 Task: Check the percentage active listings of tile in the last 3 years.
Action: Mouse moved to (810, 190)
Screenshot: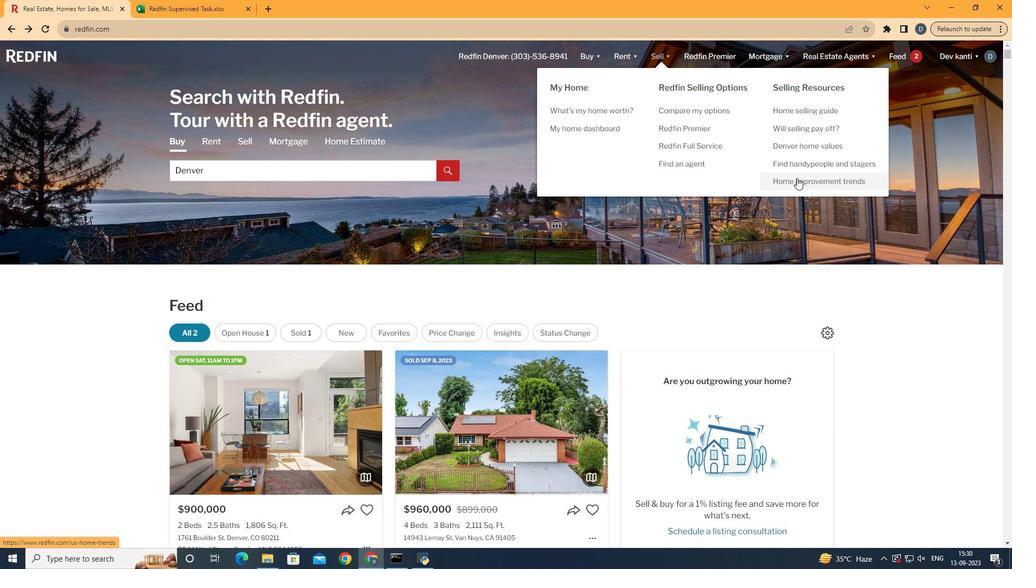 
Action: Mouse pressed left at (810, 190)
Screenshot: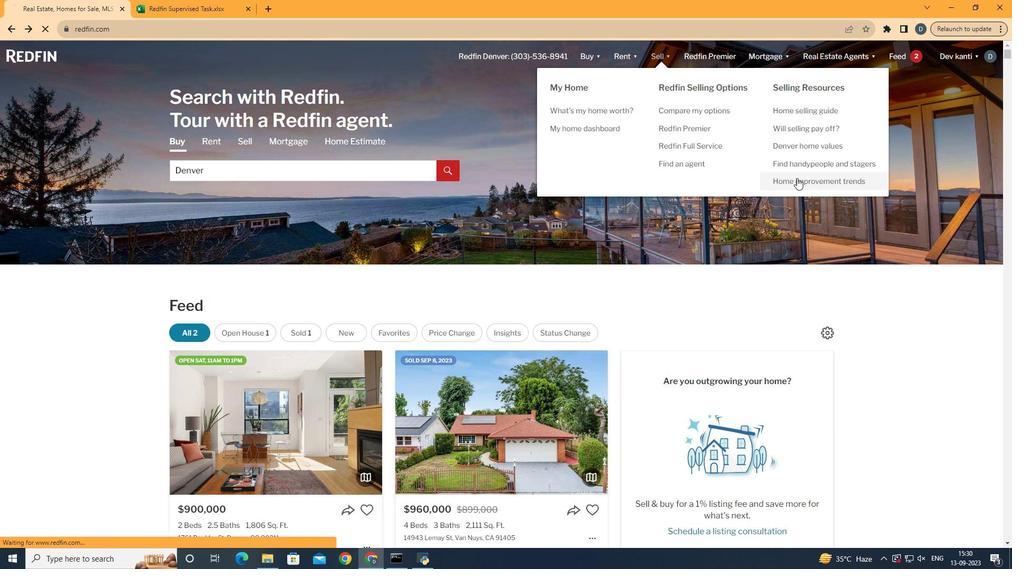 
Action: Mouse moved to (276, 212)
Screenshot: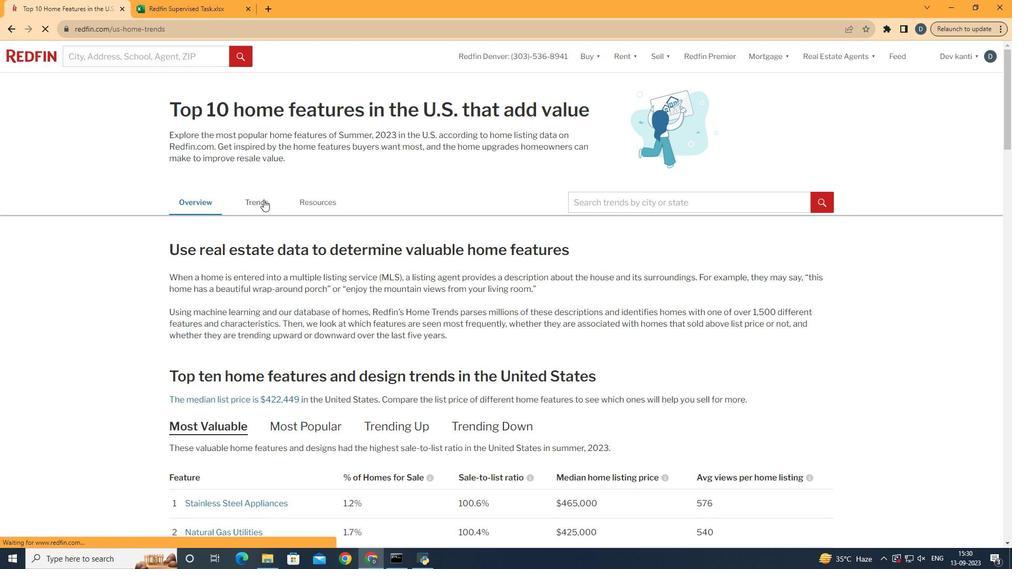 
Action: Mouse pressed left at (276, 212)
Screenshot: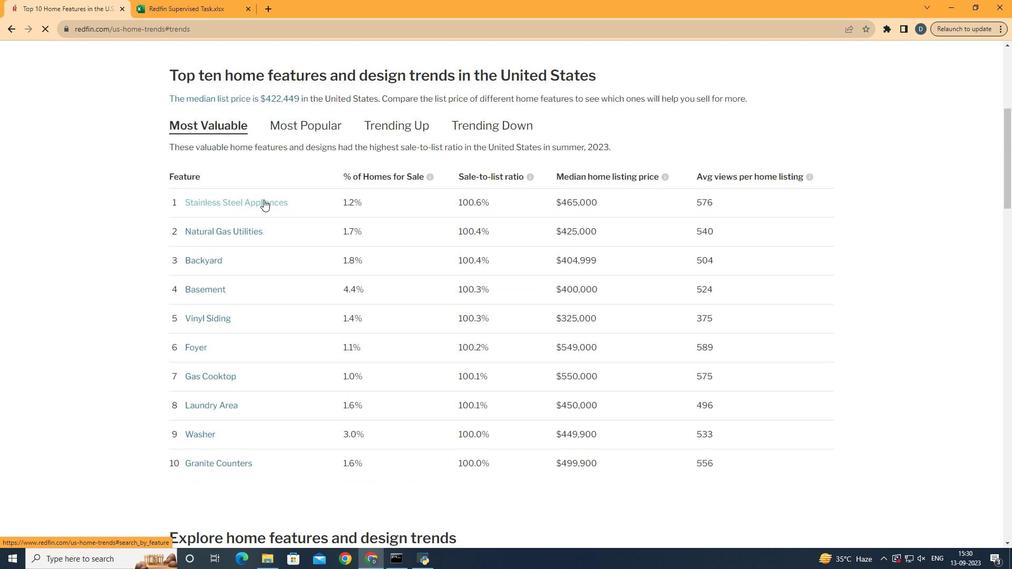 
Action: Mouse moved to (305, 225)
Screenshot: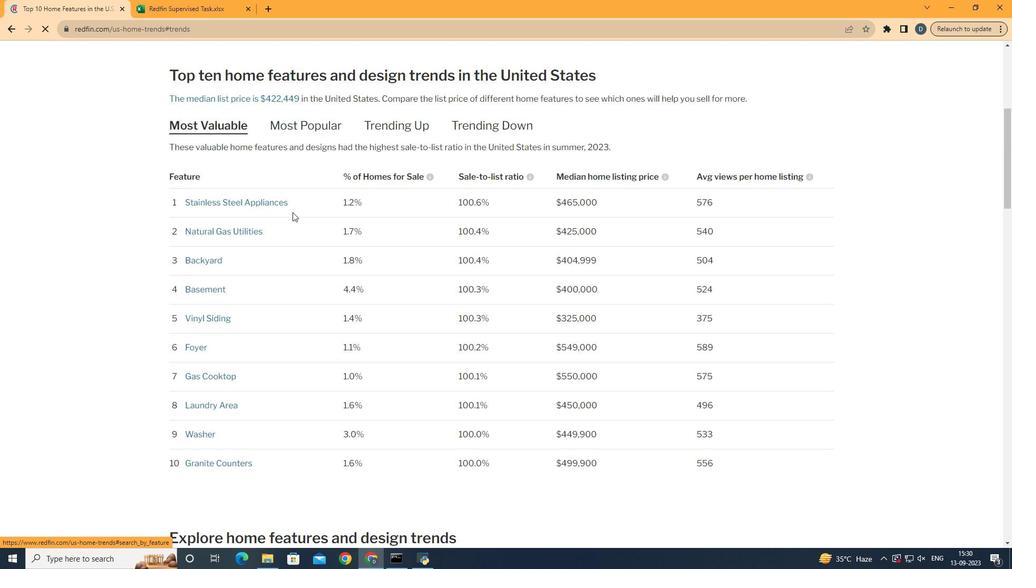 
Action: Mouse scrolled (305, 224) with delta (0, 0)
Screenshot: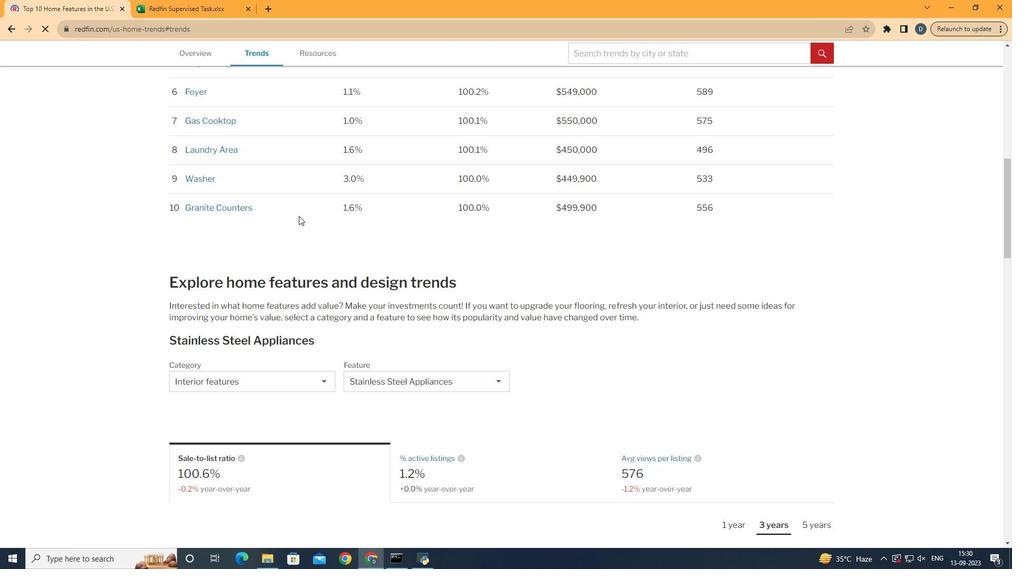 
Action: Mouse moved to (305, 226)
Screenshot: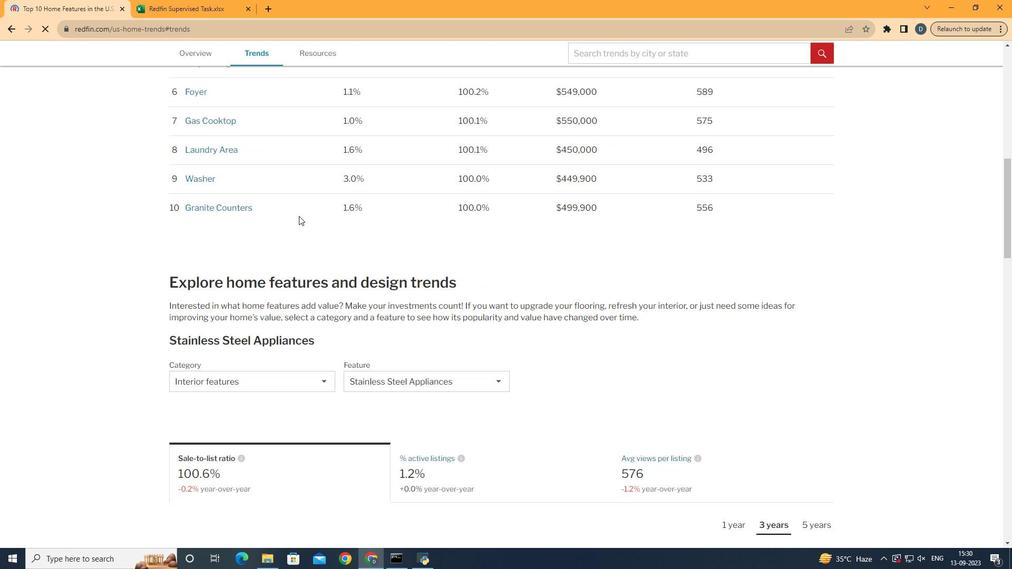 
Action: Mouse scrolled (305, 225) with delta (0, 0)
Screenshot: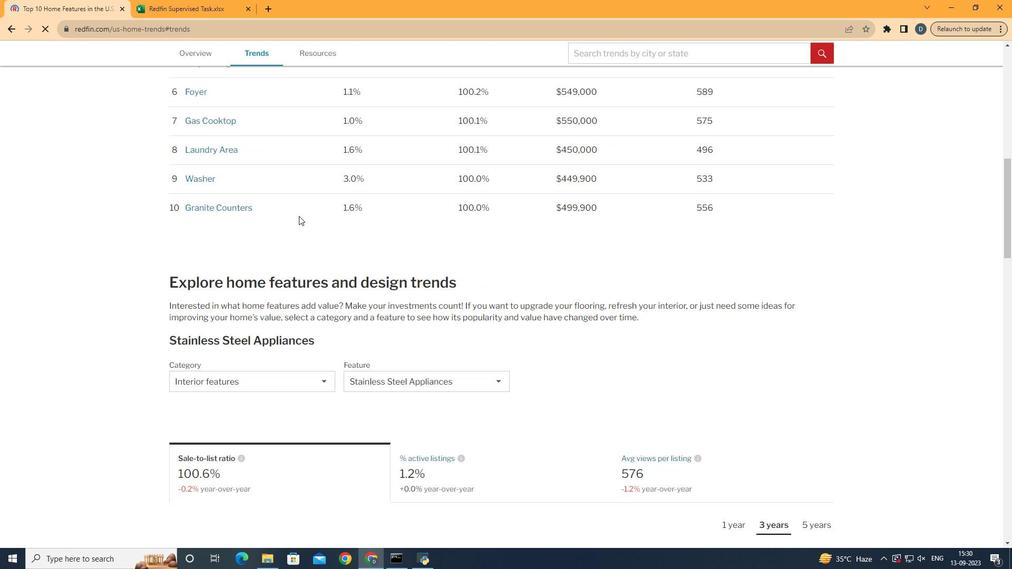 
Action: Mouse moved to (308, 227)
Screenshot: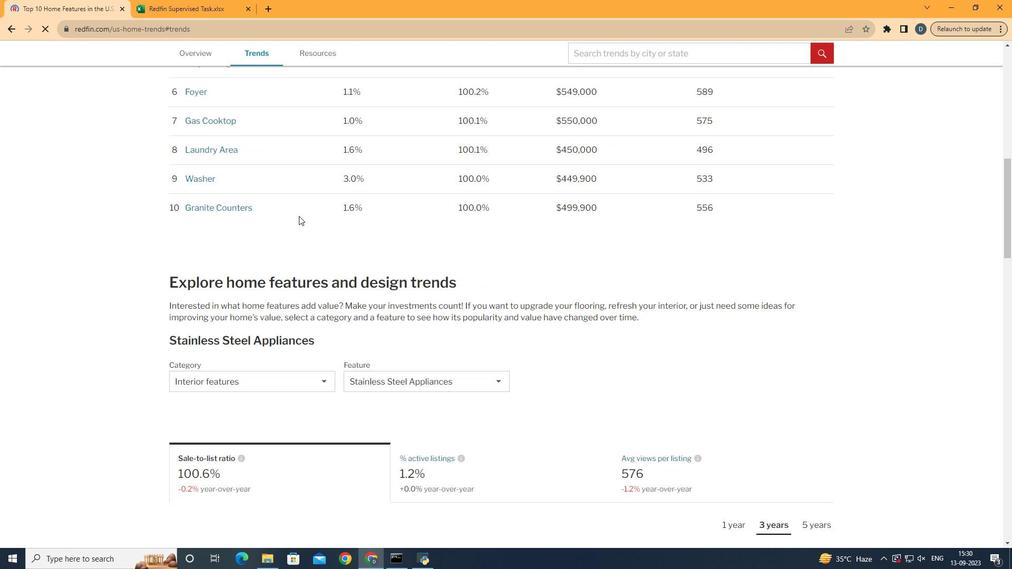 
Action: Mouse scrolled (308, 227) with delta (0, 0)
Screenshot: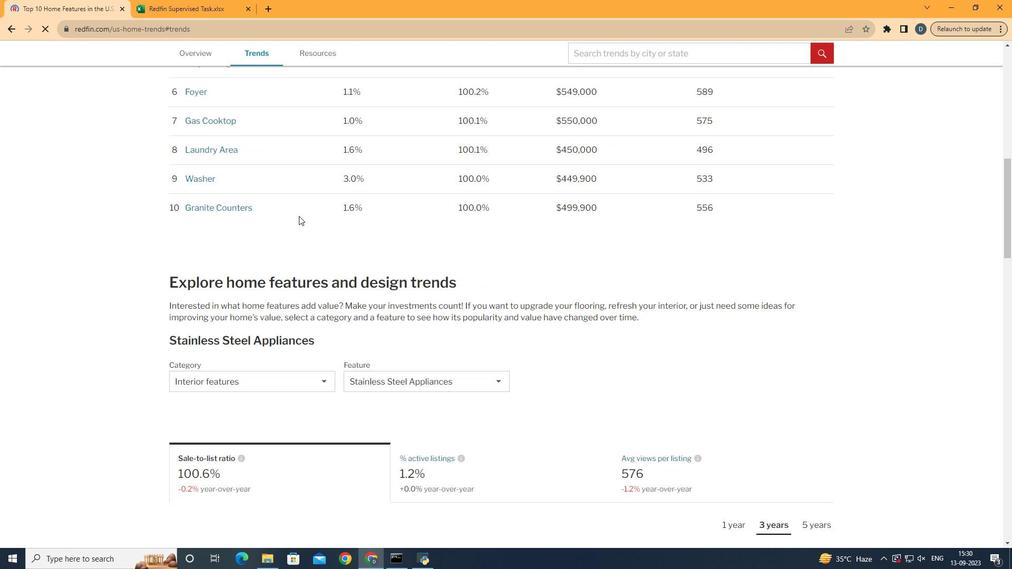 
Action: Mouse moved to (310, 228)
Screenshot: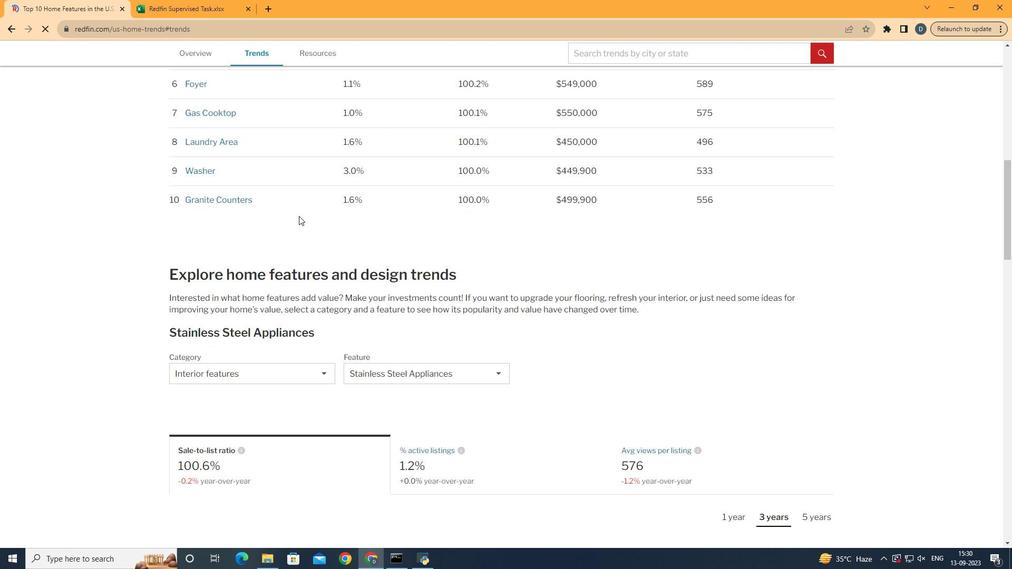 
Action: Mouse scrolled (310, 228) with delta (0, 0)
Screenshot: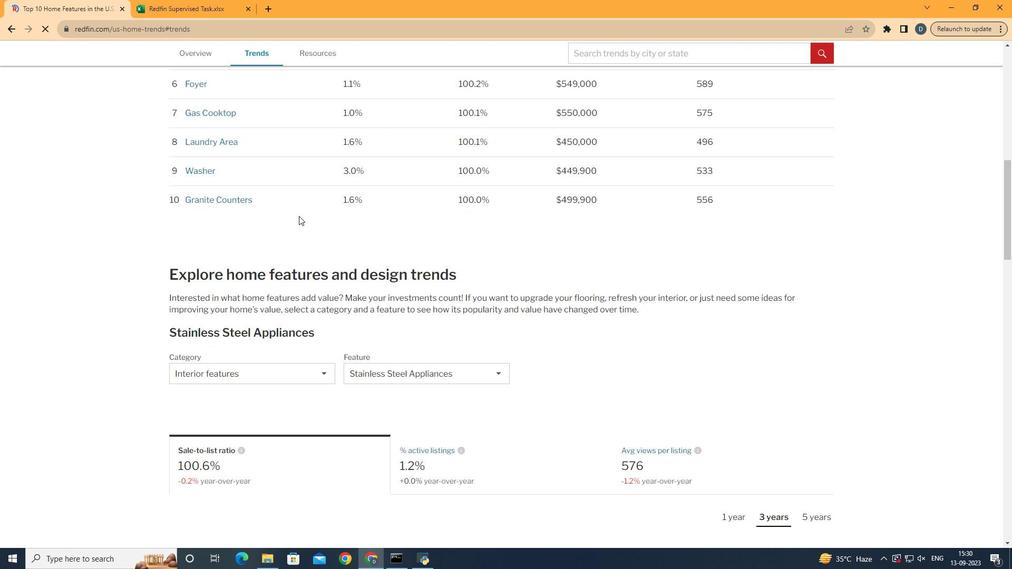 
Action: Mouse moved to (311, 228)
Screenshot: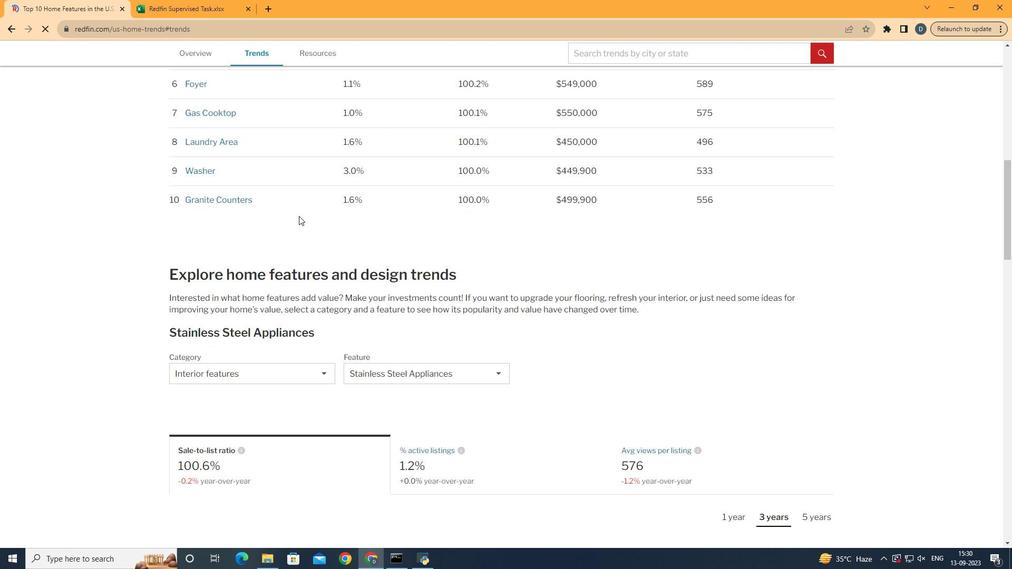 
Action: Mouse scrolled (311, 228) with delta (0, 0)
Screenshot: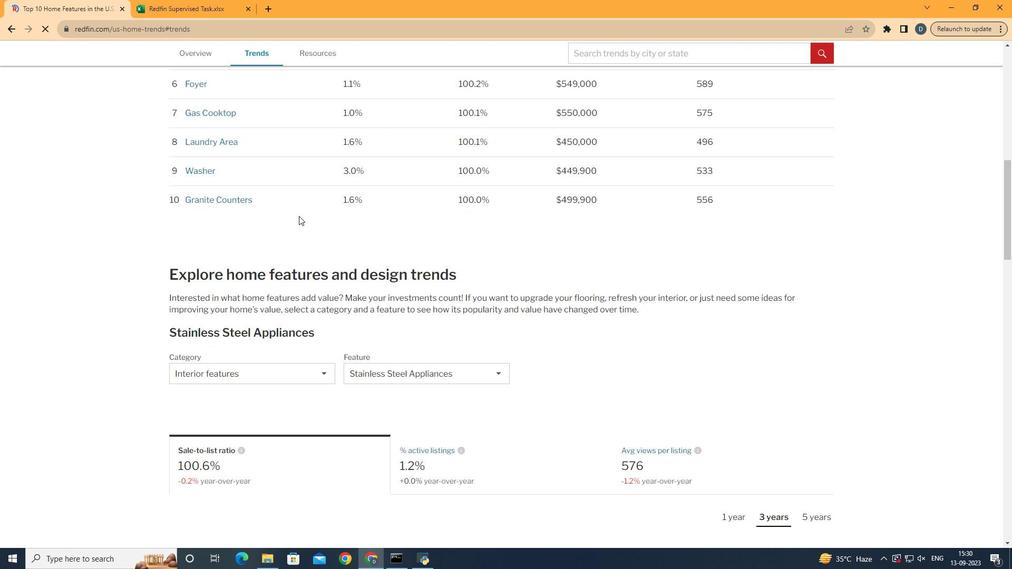 
Action: Mouse moved to (311, 228)
Screenshot: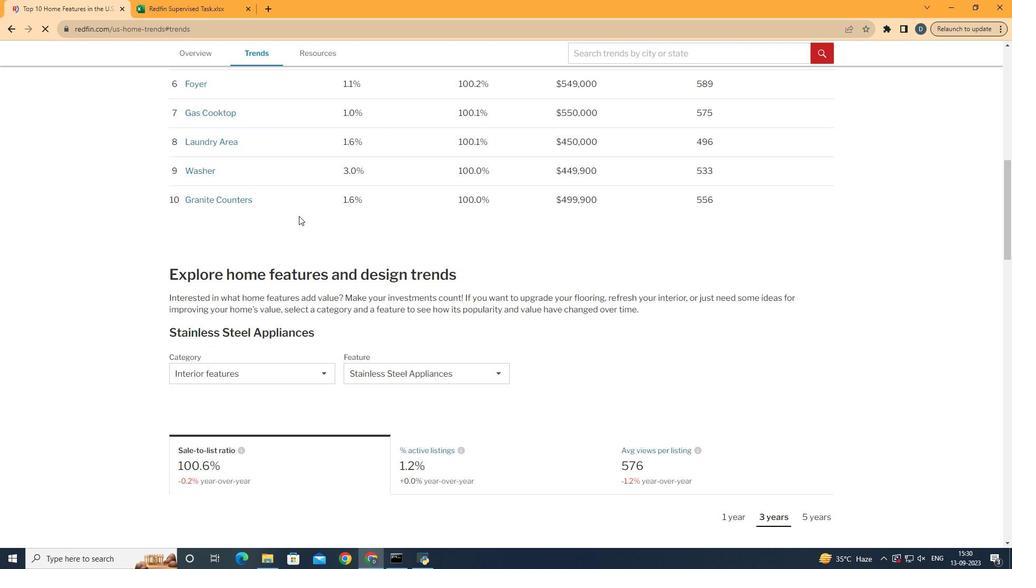 
Action: Mouse scrolled (311, 228) with delta (0, 0)
Screenshot: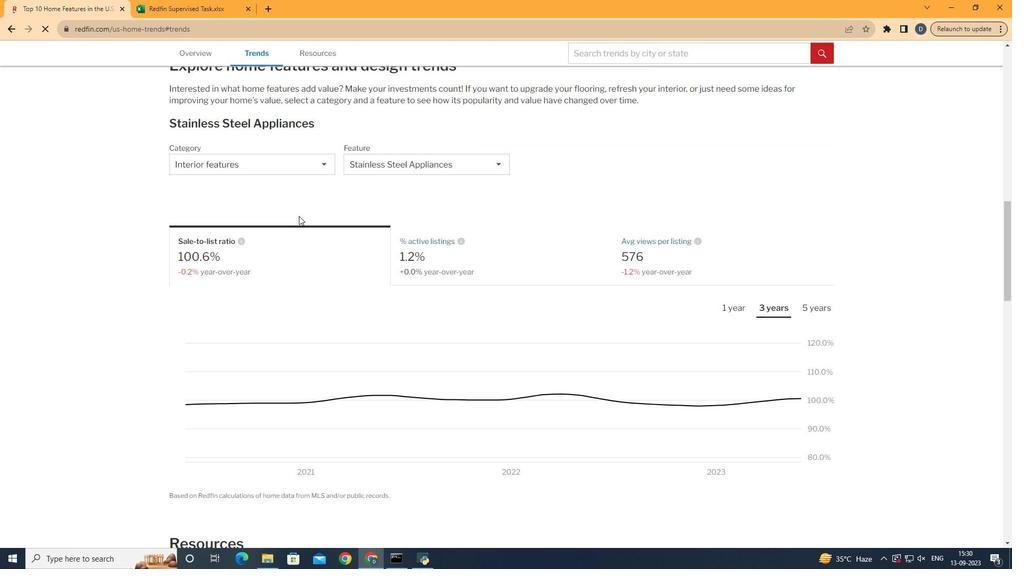 
Action: Mouse scrolled (311, 228) with delta (0, 0)
Screenshot: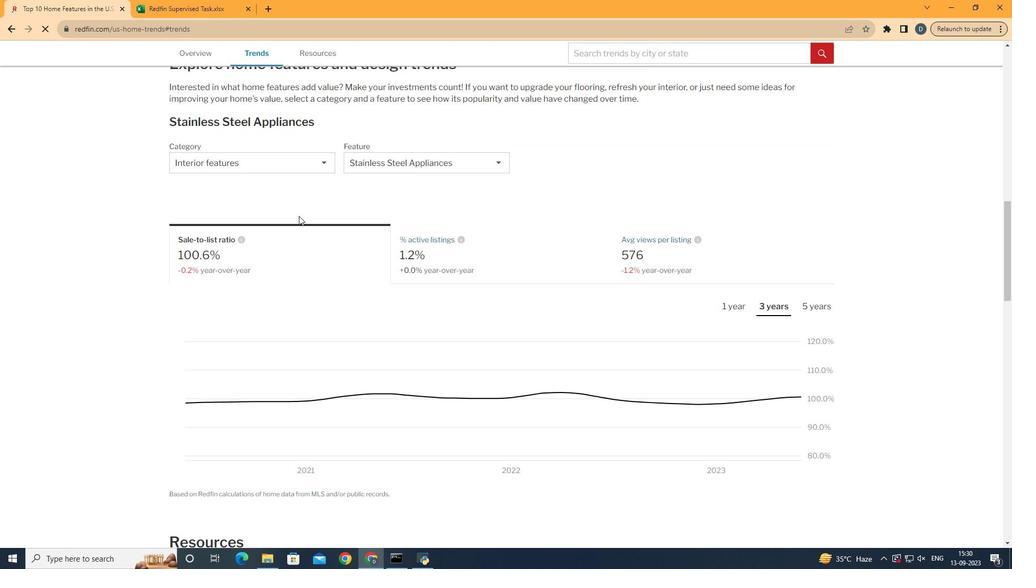 
Action: Mouse scrolled (311, 228) with delta (0, 0)
Screenshot: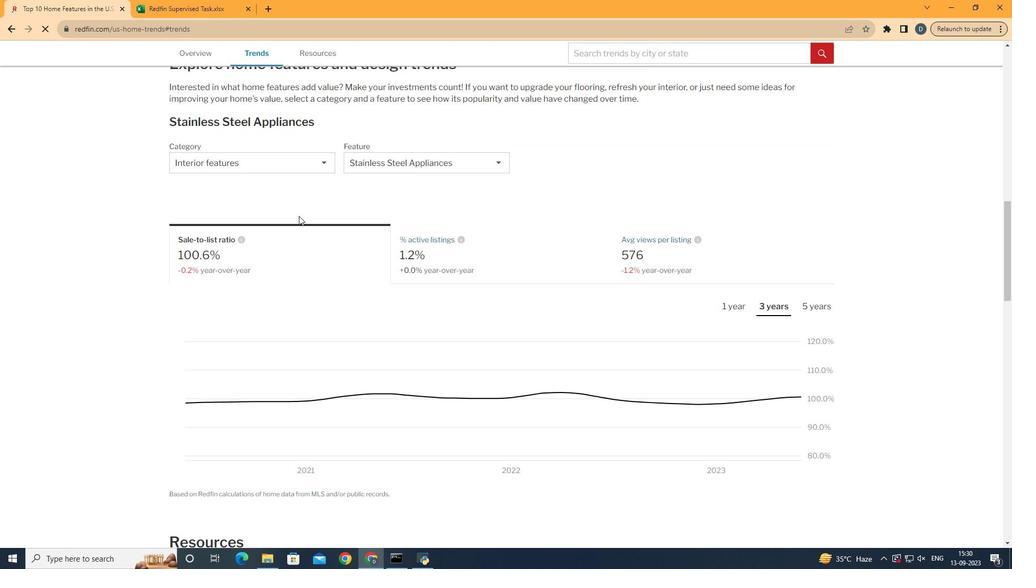 
Action: Mouse scrolled (311, 228) with delta (0, 0)
Screenshot: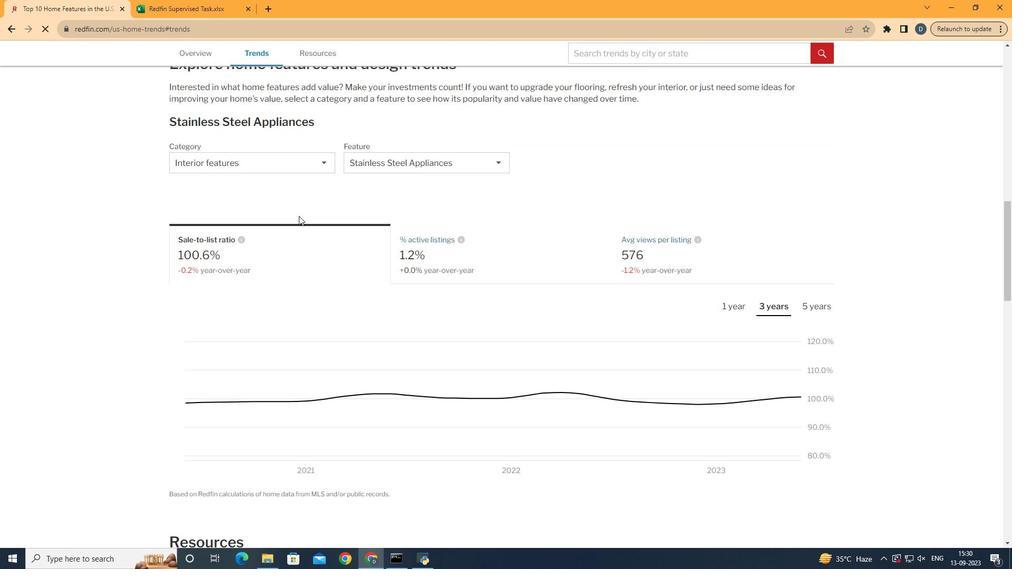 
Action: Mouse moved to (324, 188)
Screenshot: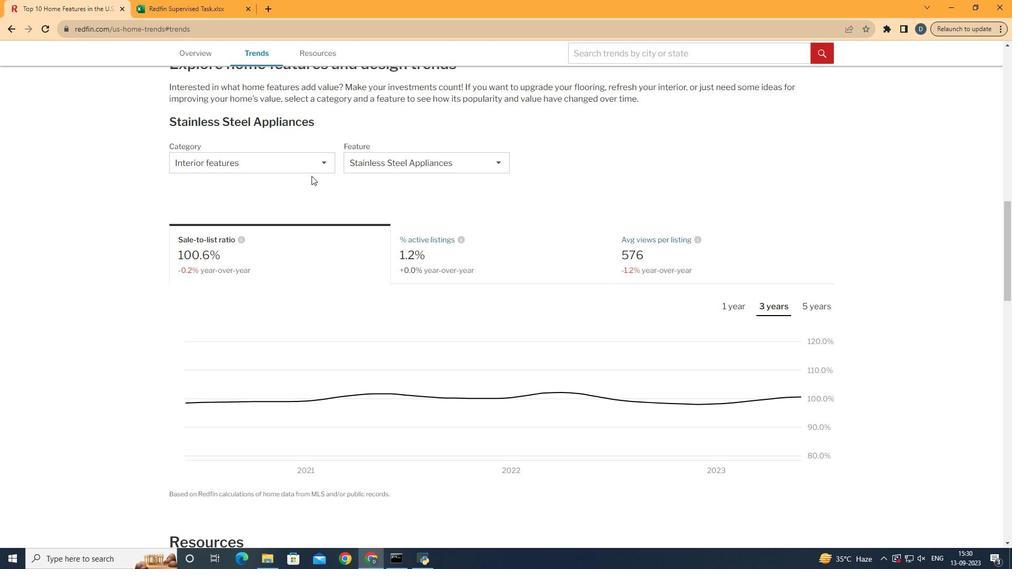 
Action: Mouse pressed left at (324, 188)
Screenshot: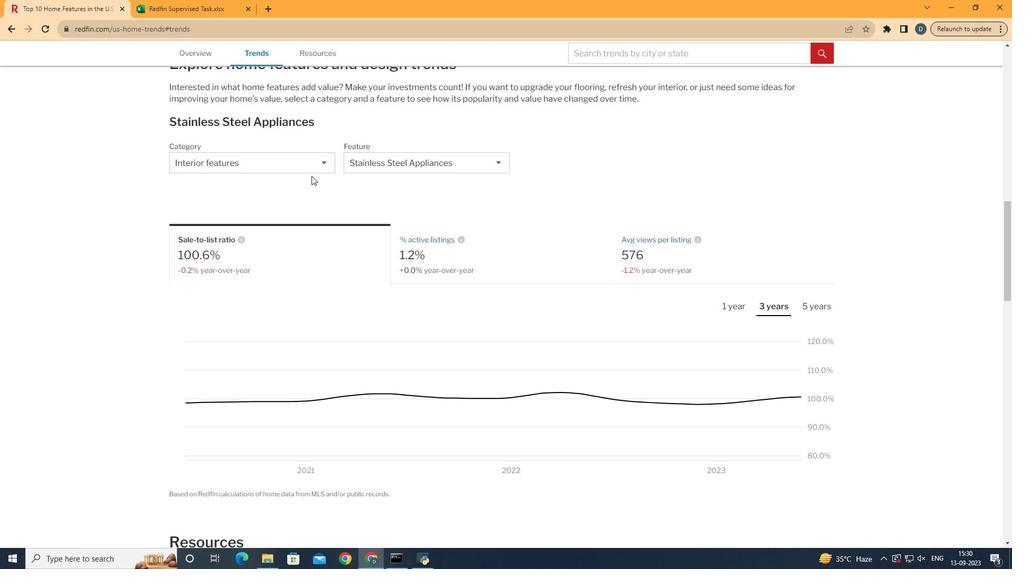 
Action: Mouse moved to (326, 181)
Screenshot: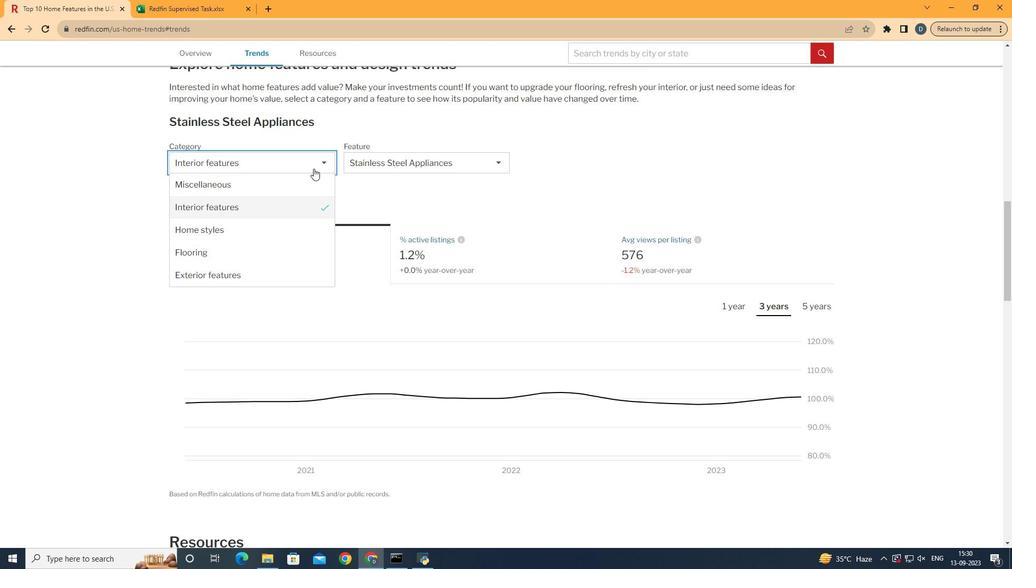 
Action: Mouse pressed left at (326, 181)
Screenshot: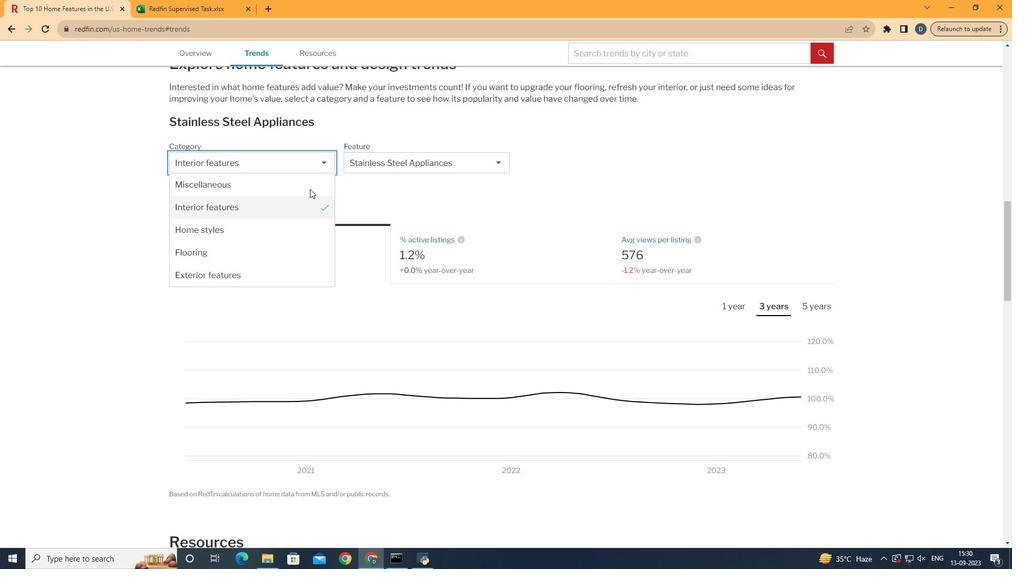 
Action: Mouse moved to (318, 218)
Screenshot: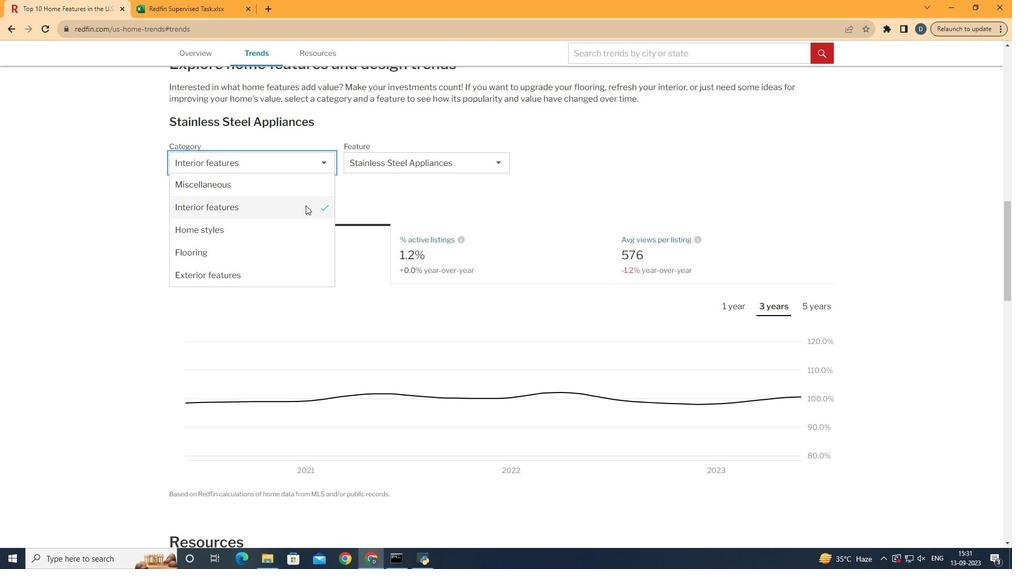 
Action: Mouse pressed left at (318, 218)
Screenshot: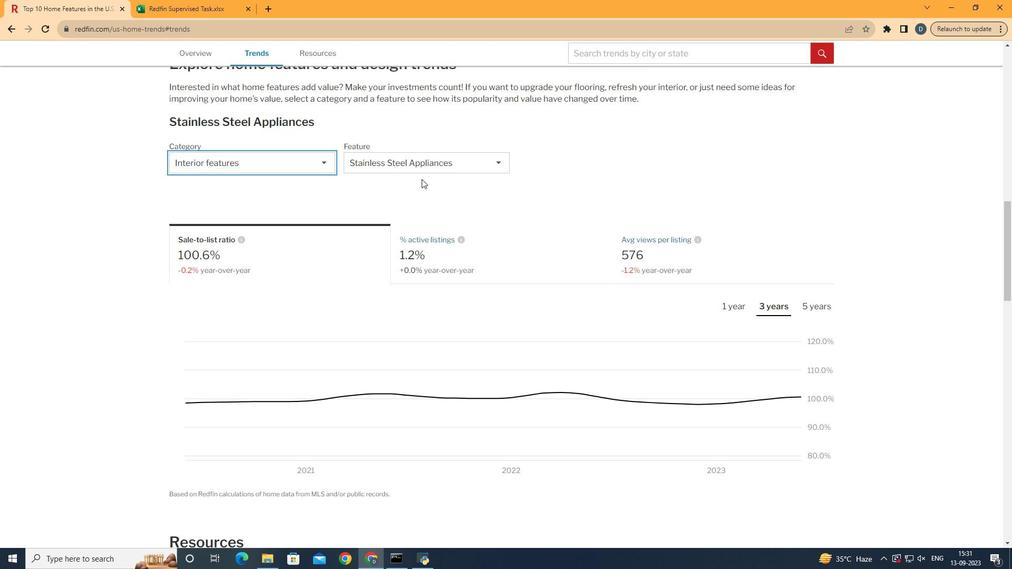 
Action: Mouse moved to (489, 179)
Screenshot: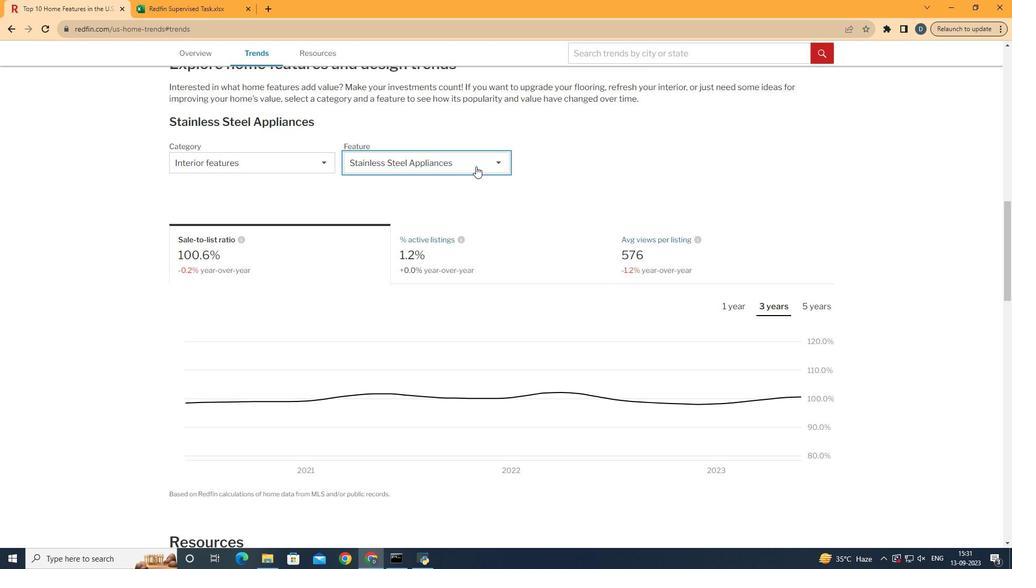 
Action: Mouse pressed left at (489, 179)
Screenshot: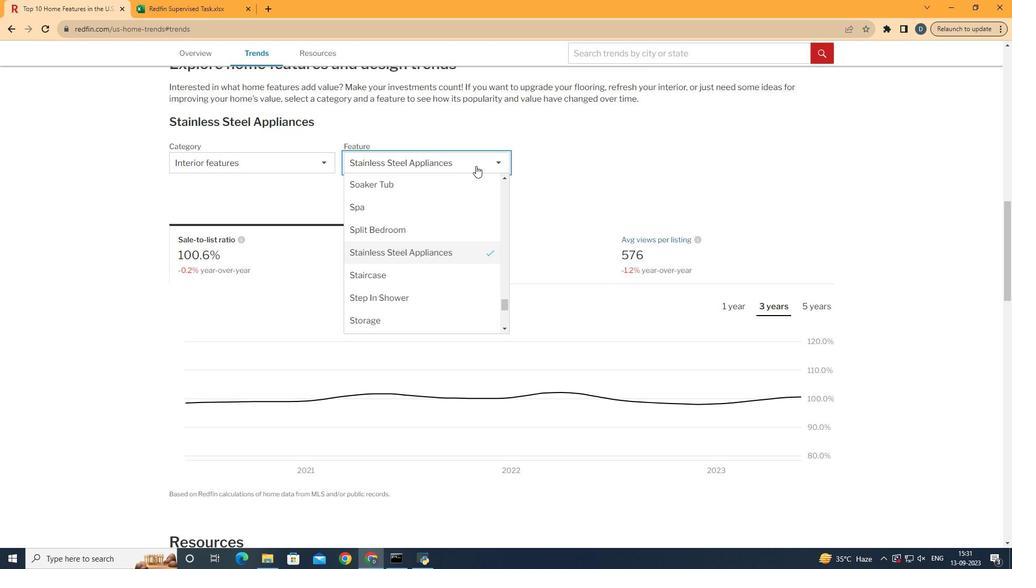
Action: Mouse moved to (450, 291)
Screenshot: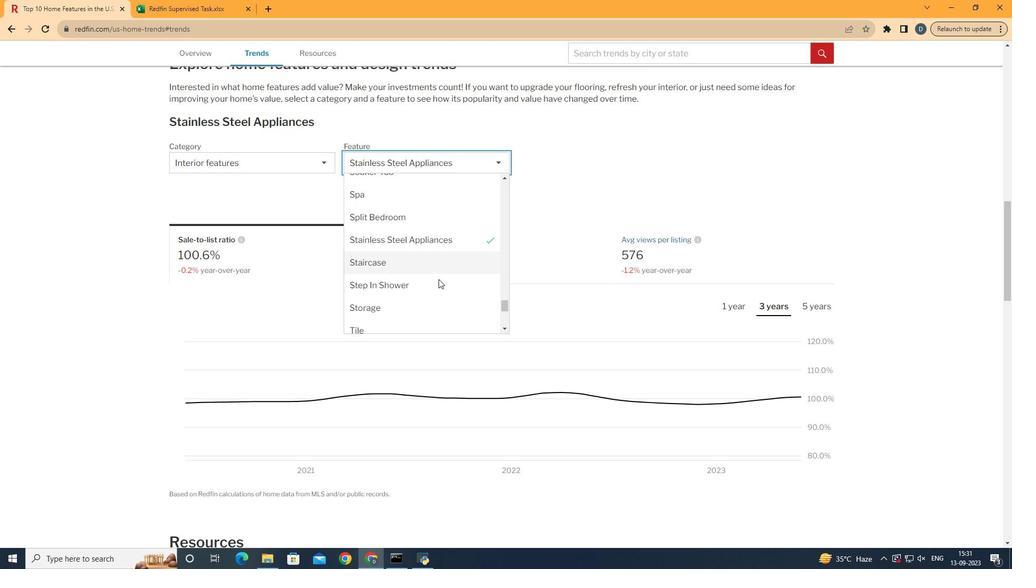 
Action: Mouse scrolled (450, 291) with delta (0, 0)
Screenshot: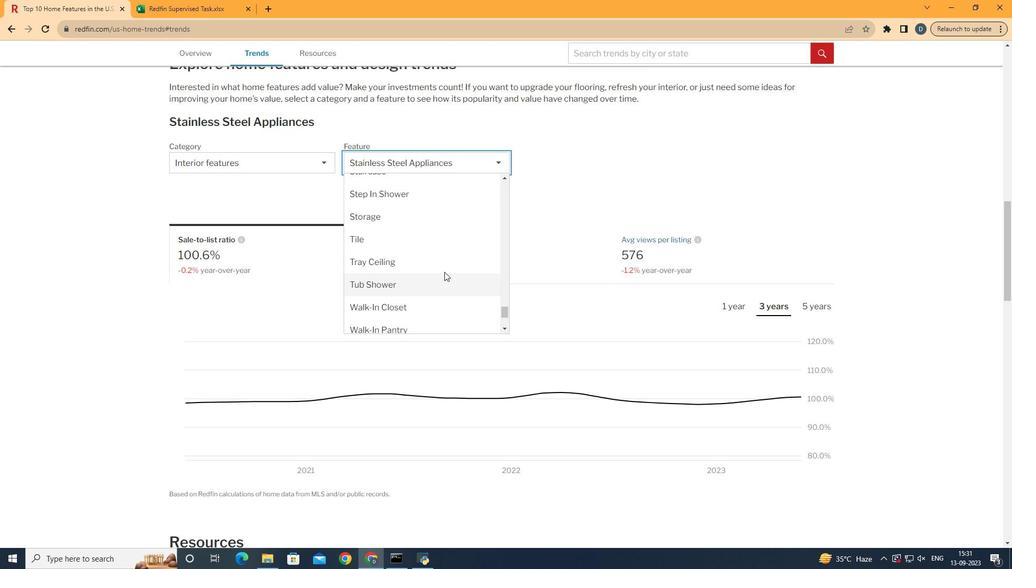 
Action: Mouse moved to (451, 292)
Screenshot: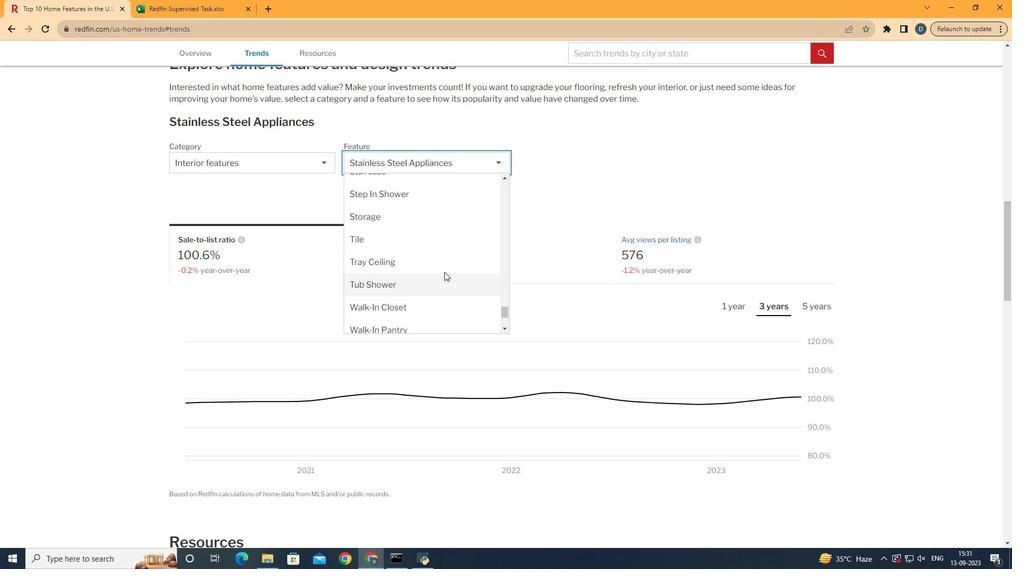 
Action: Mouse scrolled (451, 291) with delta (0, 0)
Screenshot: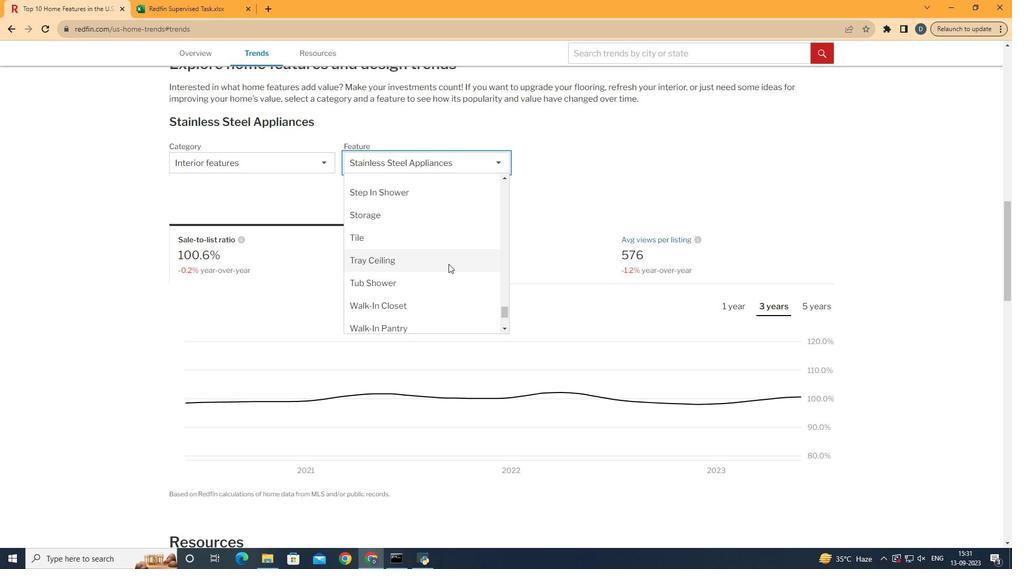 
Action: Mouse moved to (464, 251)
Screenshot: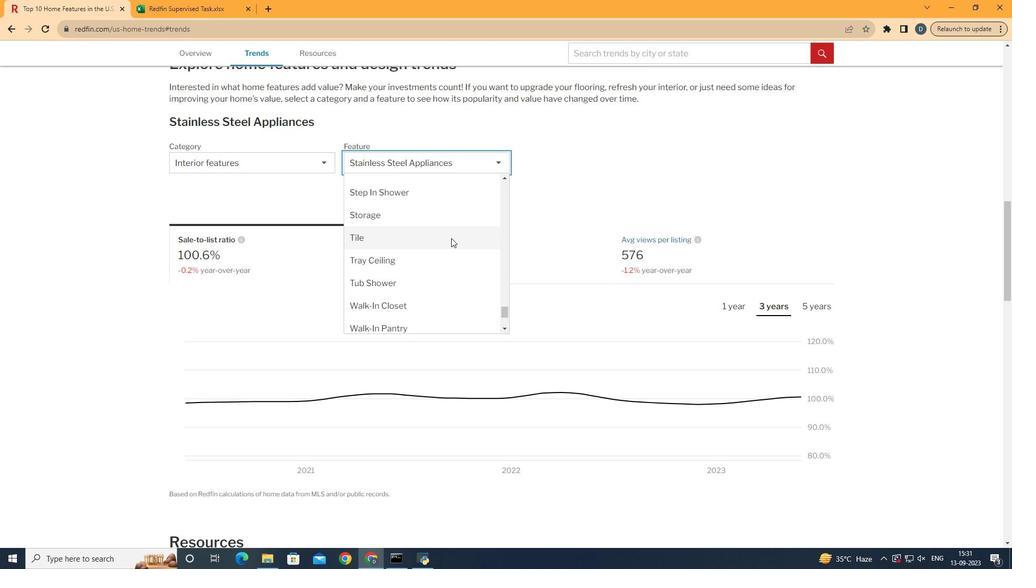 
Action: Mouse pressed left at (464, 251)
Screenshot: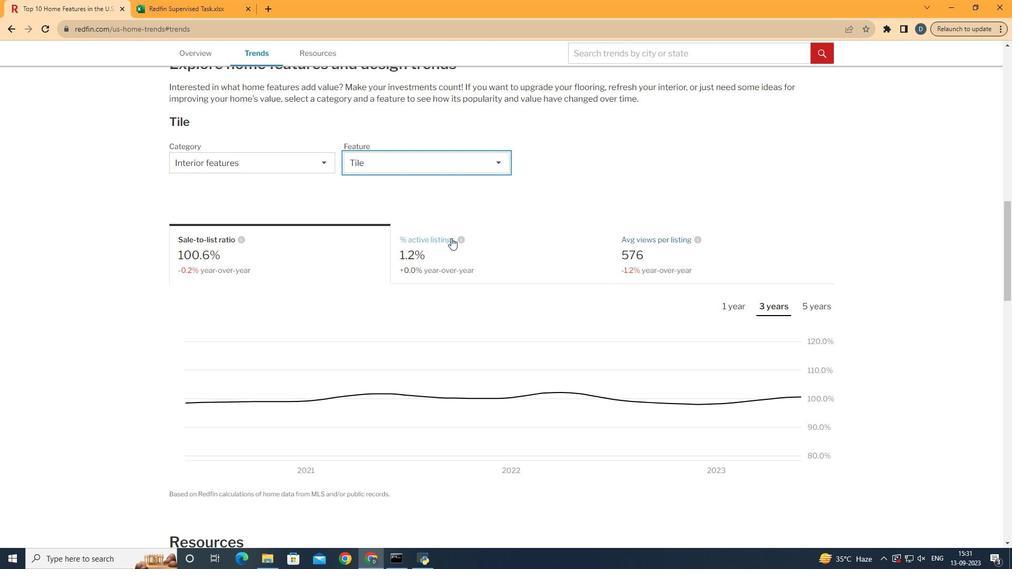 
Action: Mouse moved to (556, 272)
Screenshot: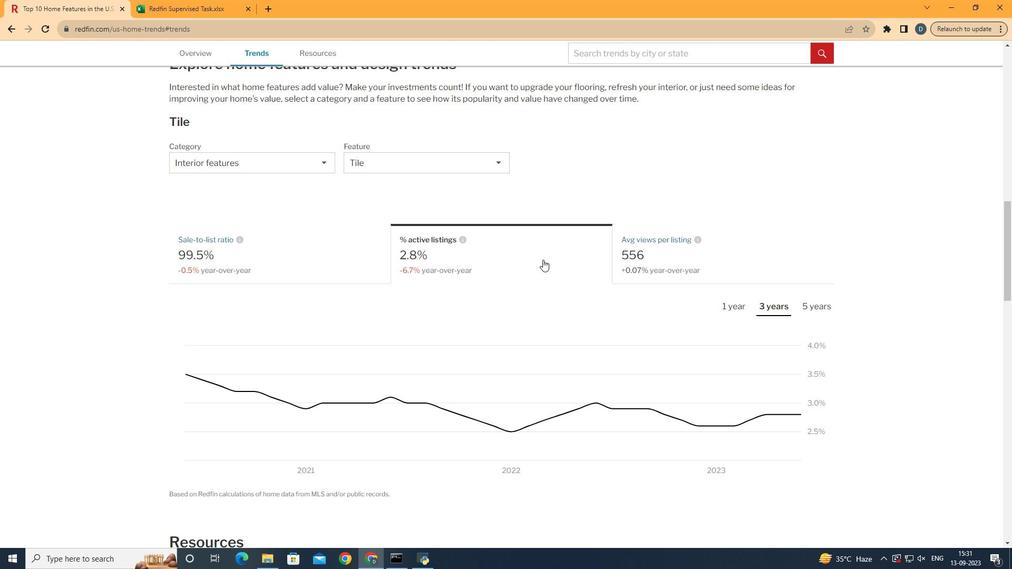 
Action: Mouse pressed left at (556, 272)
Screenshot: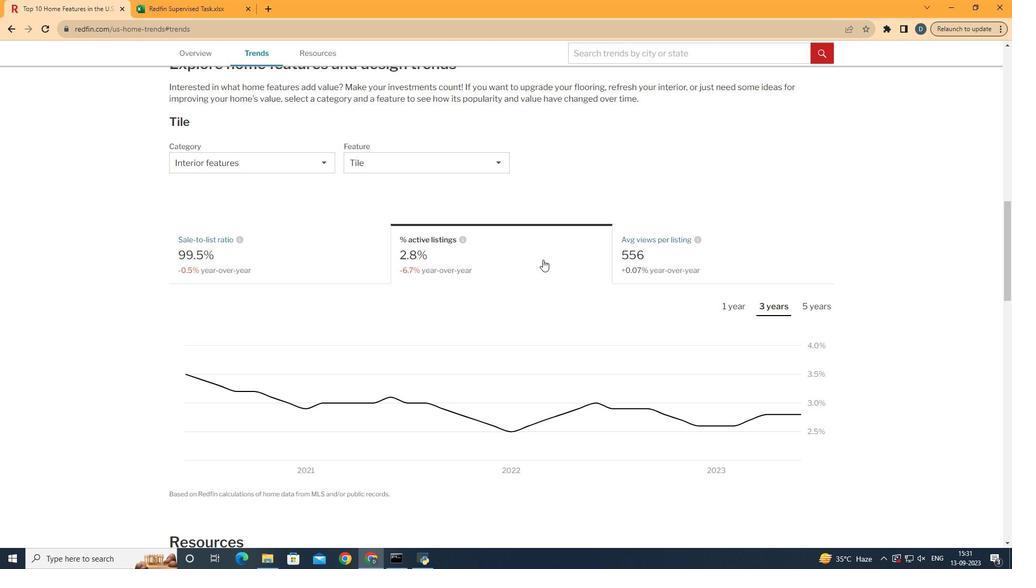 
Action: Mouse moved to (783, 314)
Screenshot: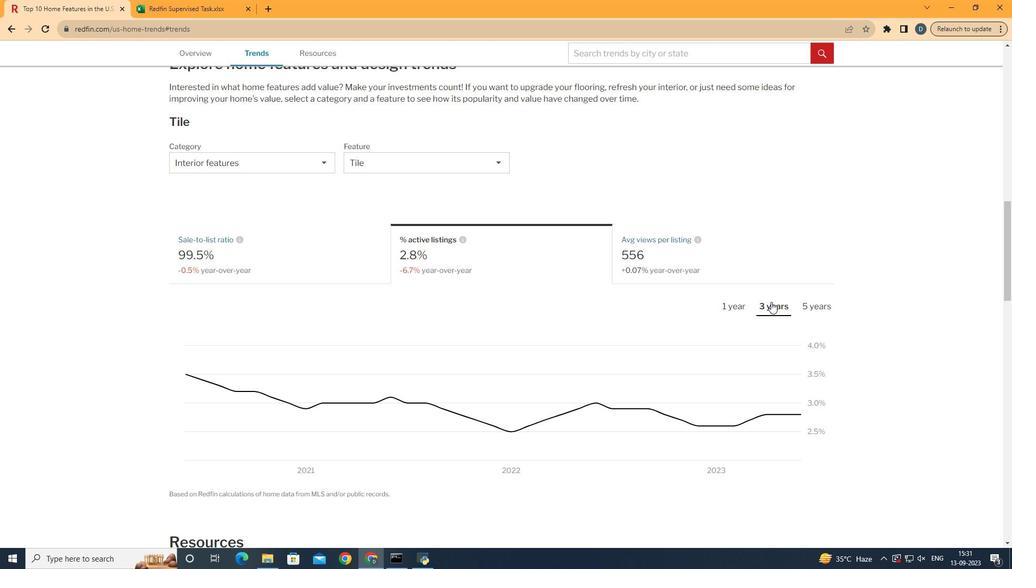 
Action: Mouse pressed left at (783, 314)
Screenshot: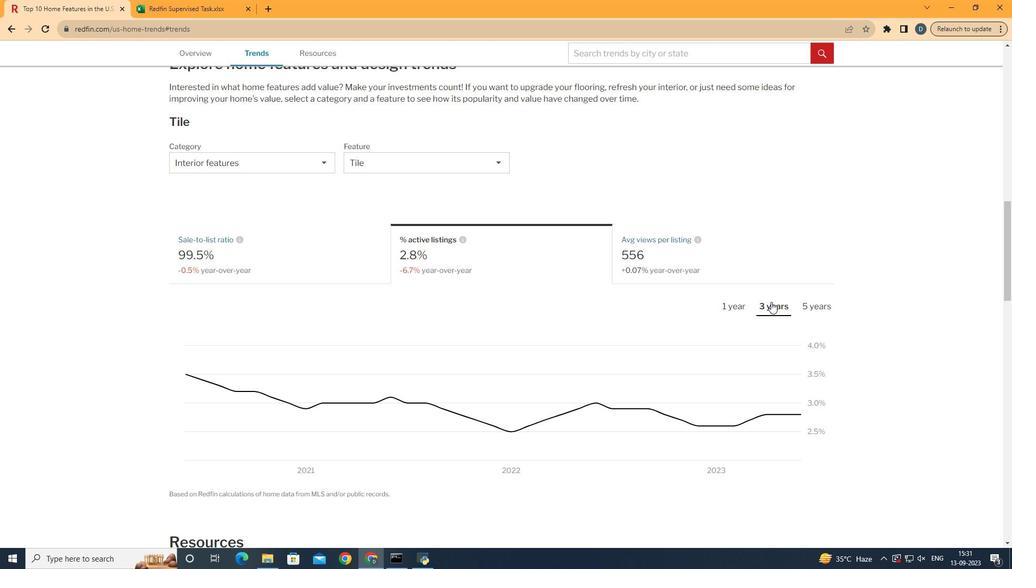 
Action: Mouse moved to (784, 314)
Screenshot: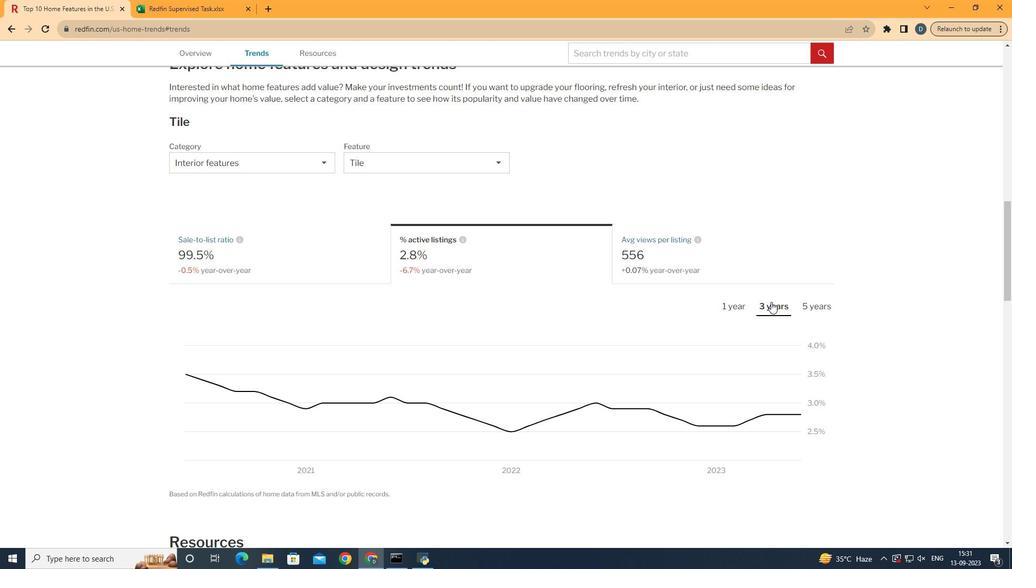 
